 Task: Create Workspace Creative Writing Workspace description Monitor and track company industry disruptors and competitive threats. Workspace type Other
Action: Mouse moved to (355, 65)
Screenshot: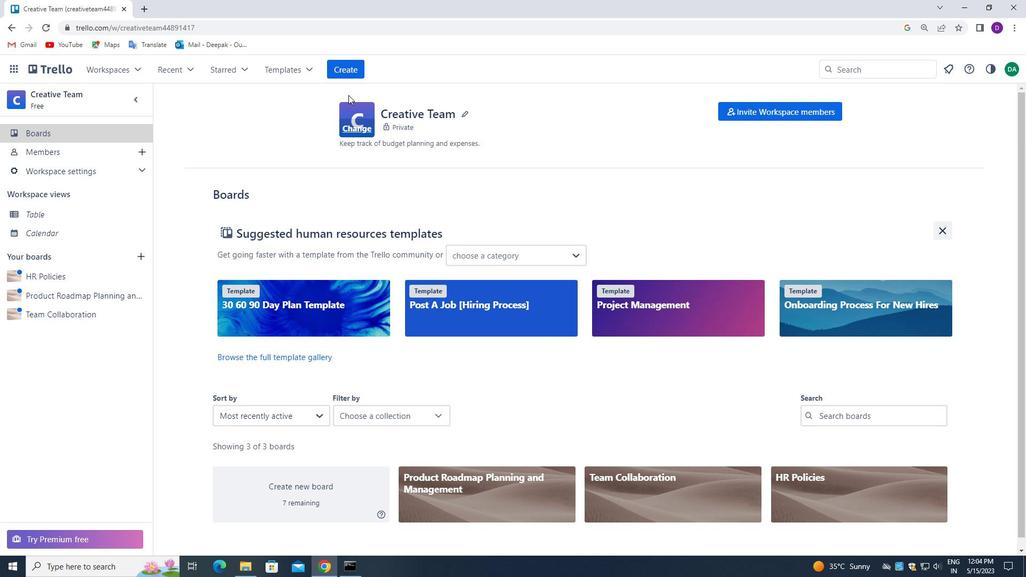 
Action: Mouse pressed left at (355, 65)
Screenshot: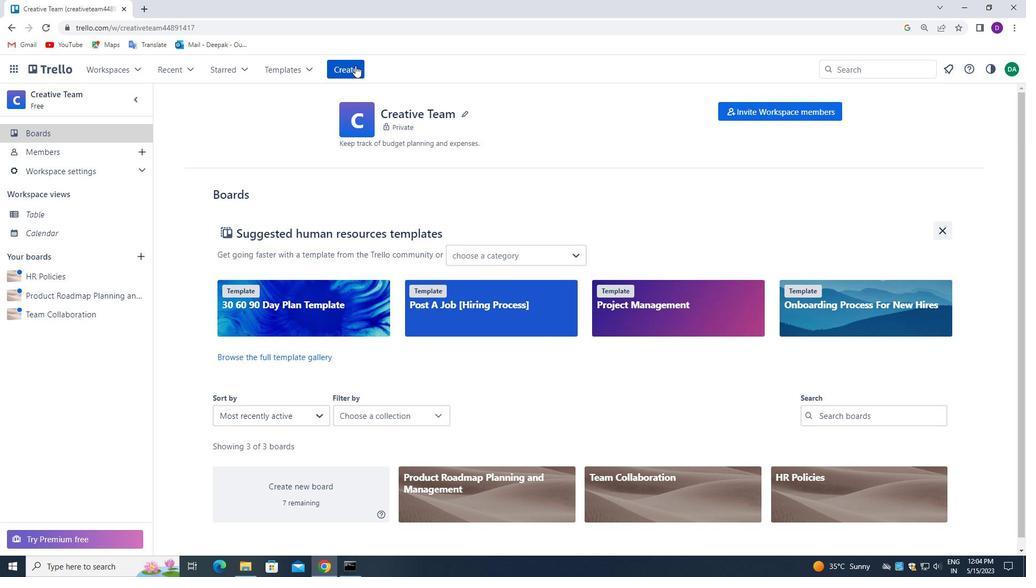 
Action: Mouse moved to (389, 199)
Screenshot: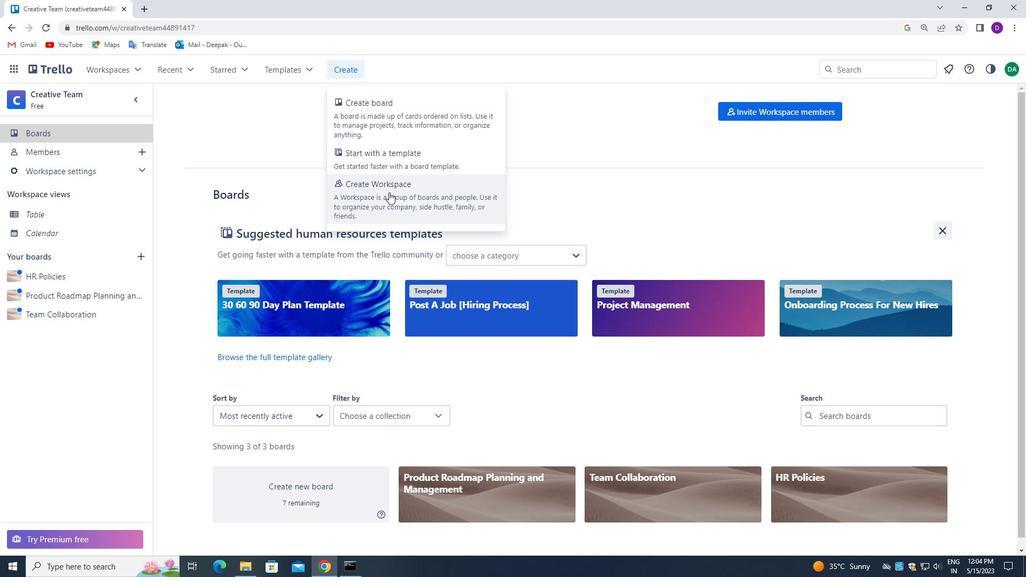 
Action: Mouse pressed left at (389, 199)
Screenshot: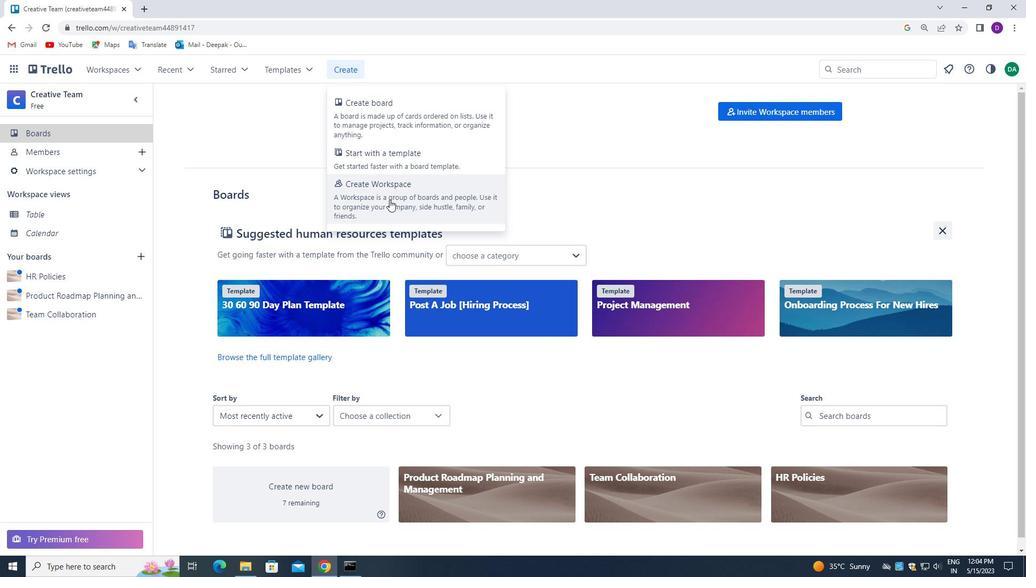 
Action: Mouse moved to (283, 222)
Screenshot: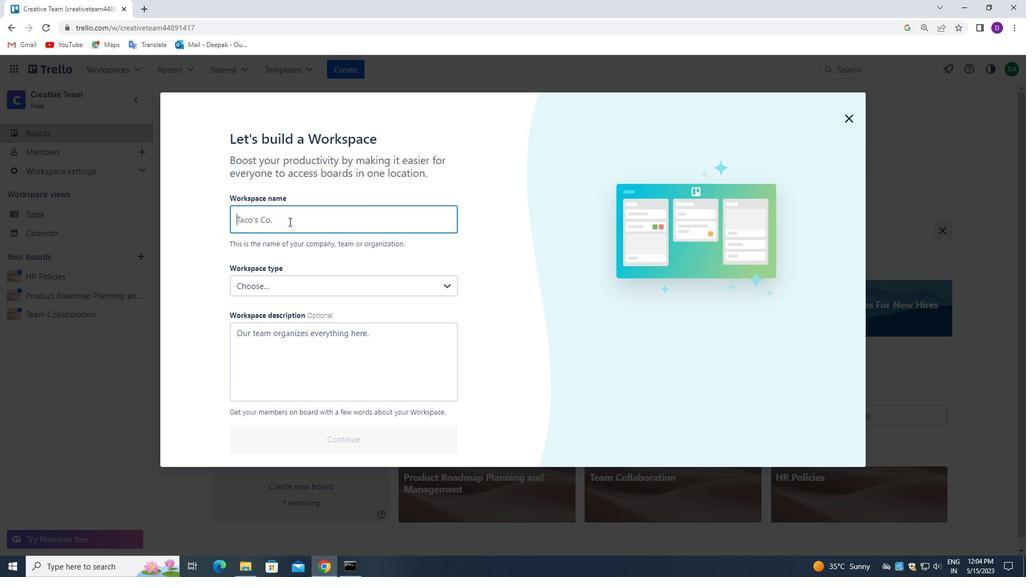 
Action: Mouse pressed left at (283, 222)
Screenshot: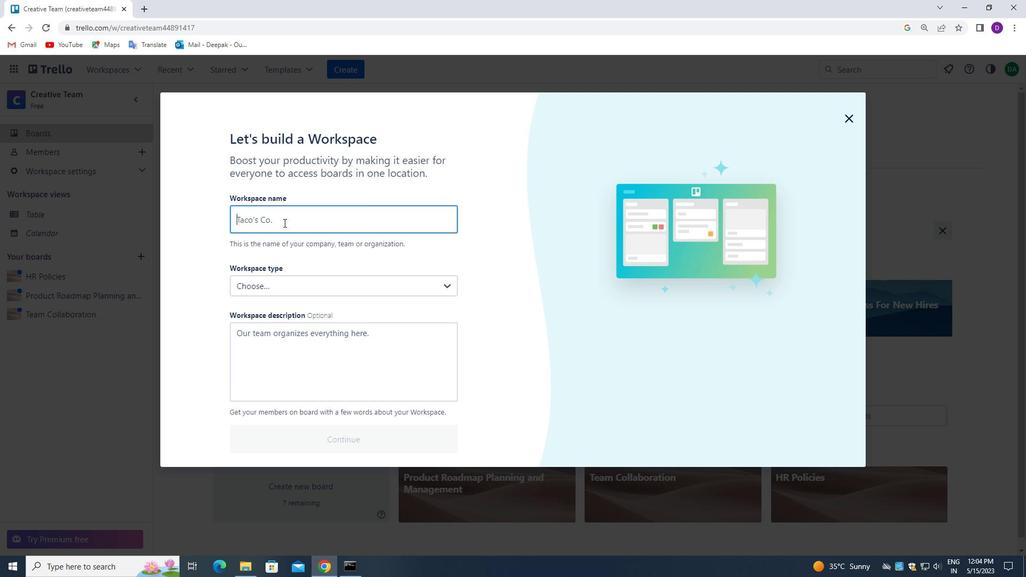 
Action: Key pressed <Key.shift>CRED<Key.backspace>ATIVE<Key.space><Key.shift>WRITING
Screenshot: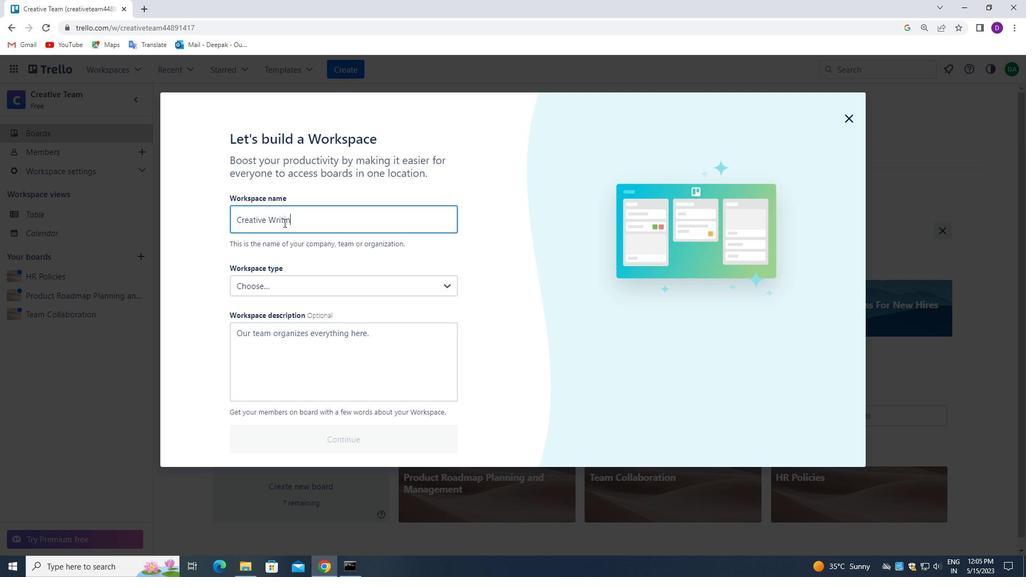 
Action: Mouse moved to (284, 336)
Screenshot: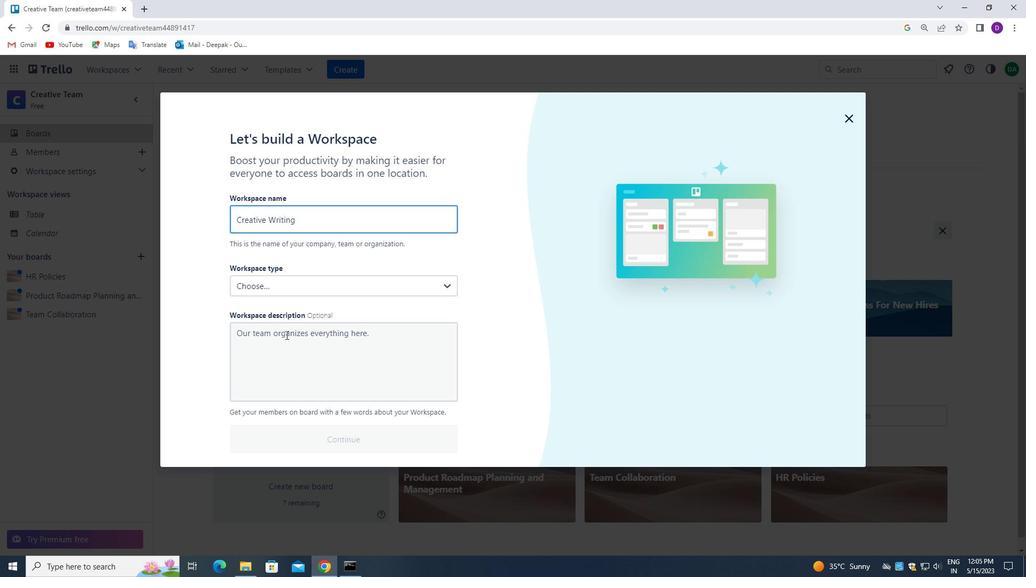 
Action: Mouse pressed left at (284, 336)
Screenshot: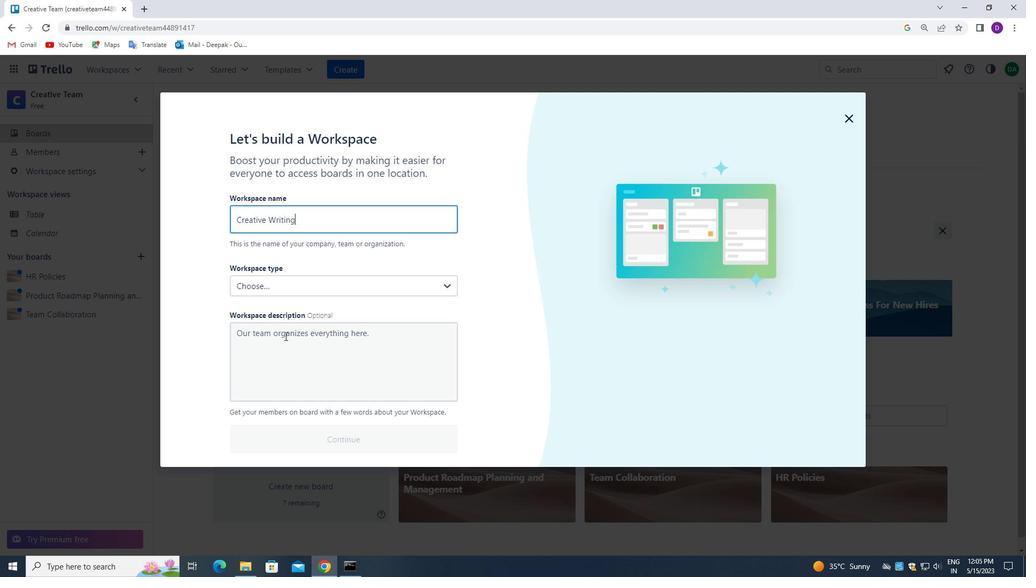 
Action: Mouse moved to (284, 336)
Screenshot: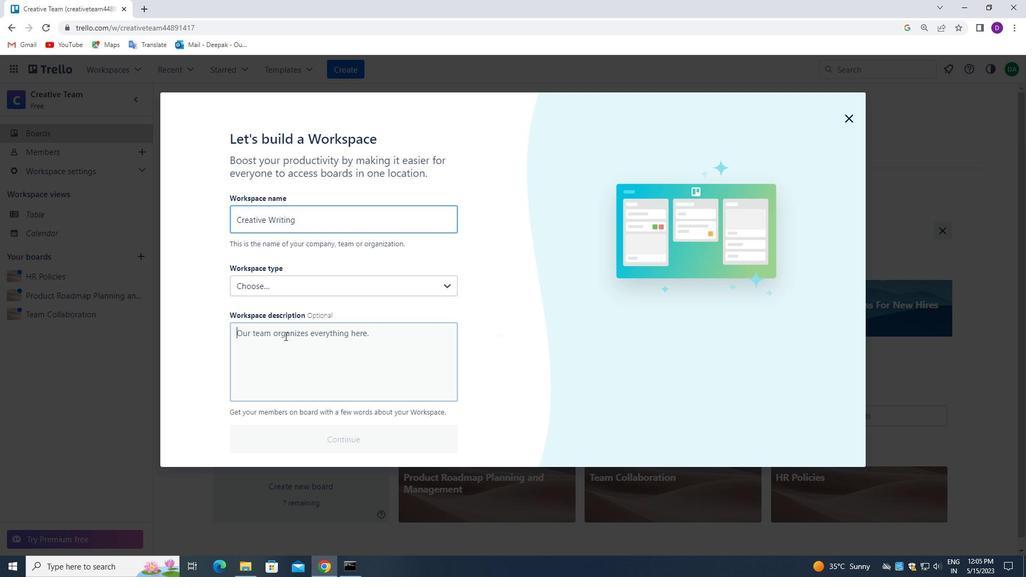 
Action: Key pressed <Key.shift>MONITOR<Key.space>AND<Key.space>TRACK<Key.space>COMPANY<Key.space>INDUSTRY<Key.space>DISRUO<Key.backspace>PTORS<Key.space>AND<Key.space>COMPETITIVE<Key.space>THREATS.
Screenshot: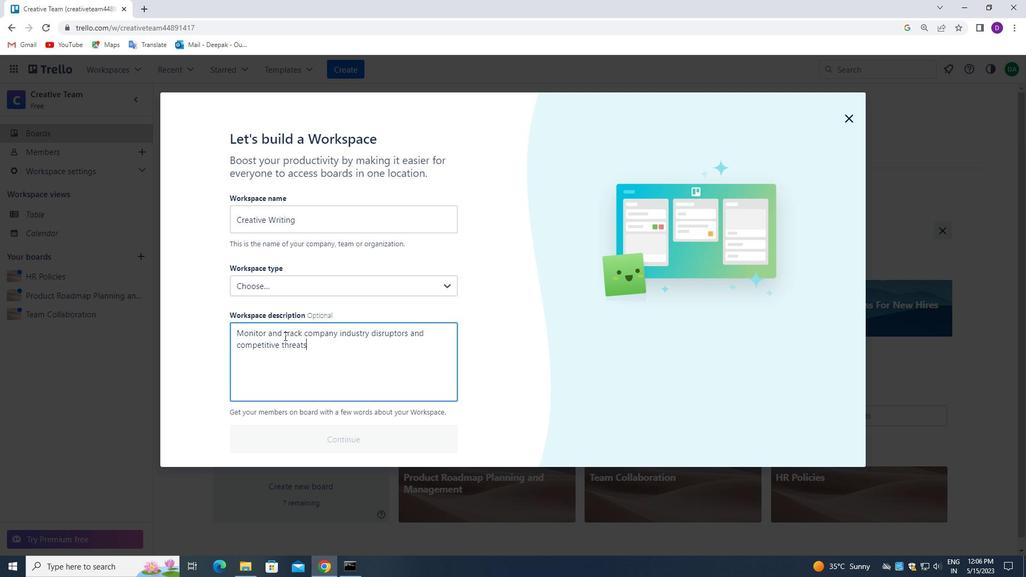 
Action: Mouse moved to (328, 272)
Screenshot: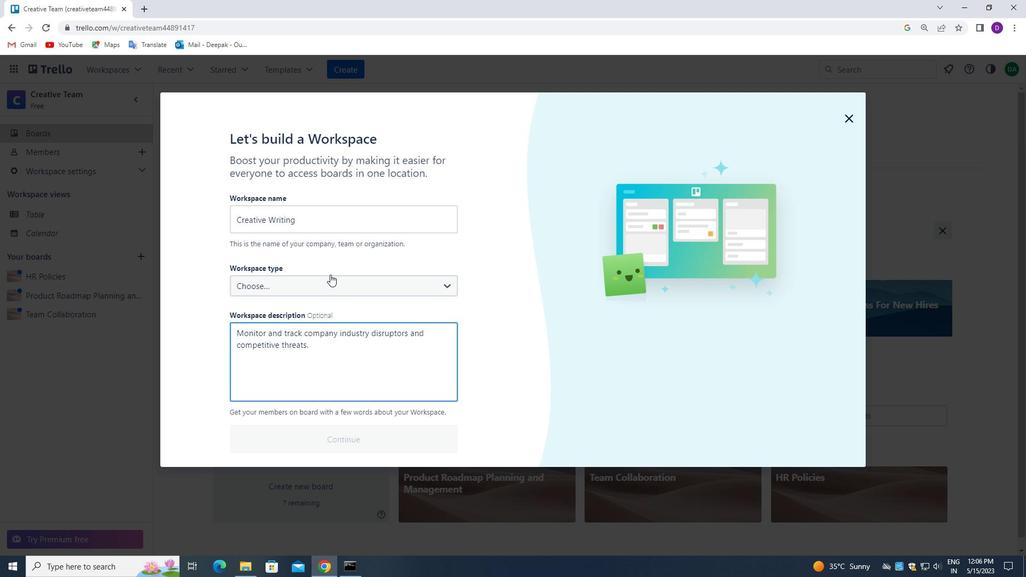 
Action: Mouse pressed left at (328, 272)
Screenshot: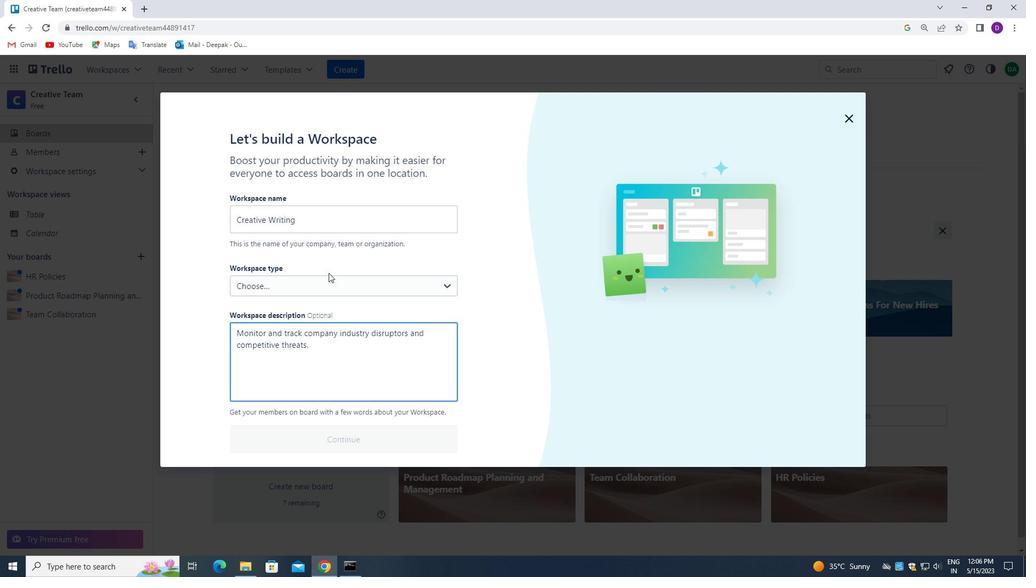
Action: Mouse moved to (326, 281)
Screenshot: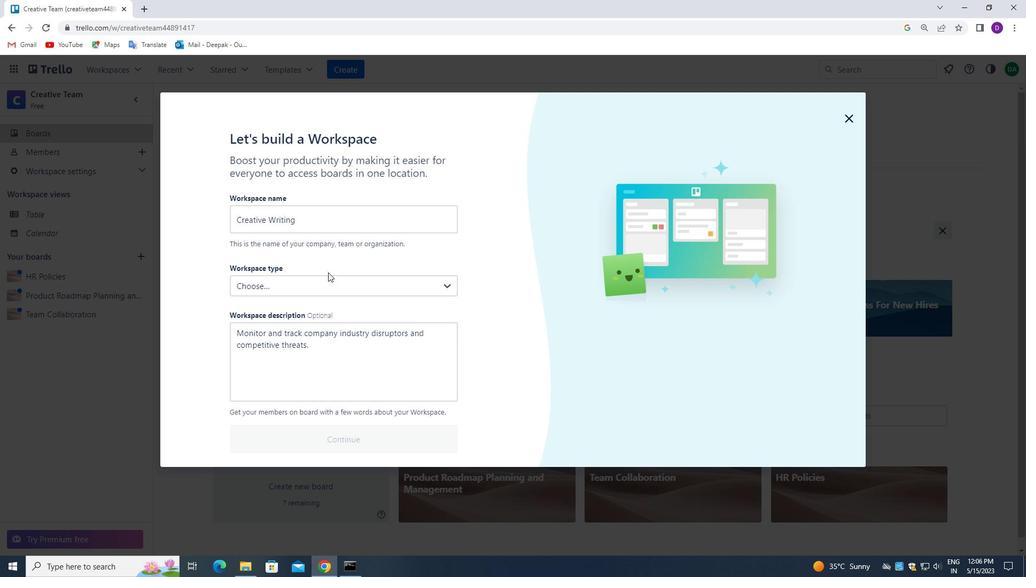 
Action: Mouse pressed left at (326, 281)
Screenshot: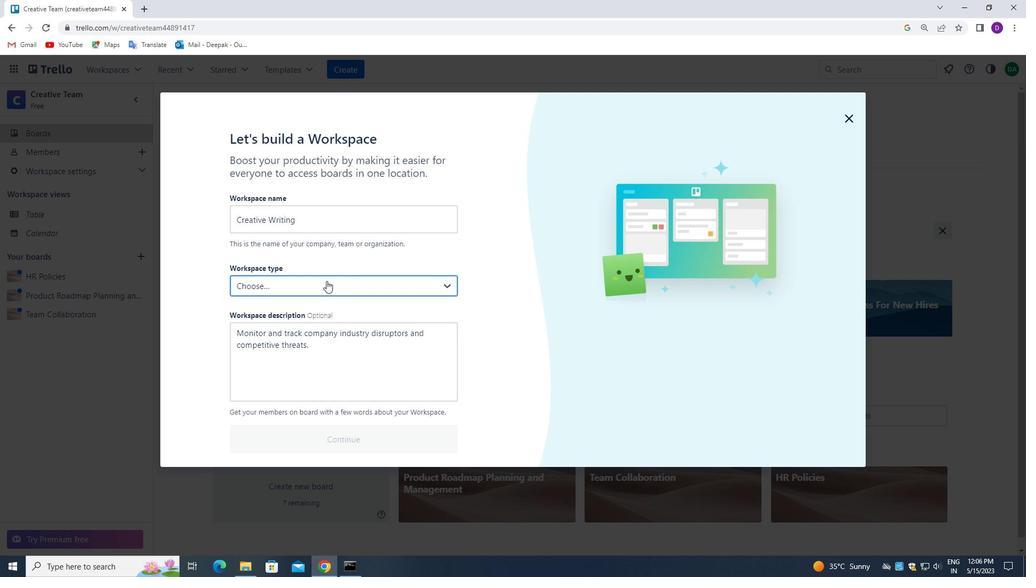 
Action: Mouse moved to (277, 444)
Screenshot: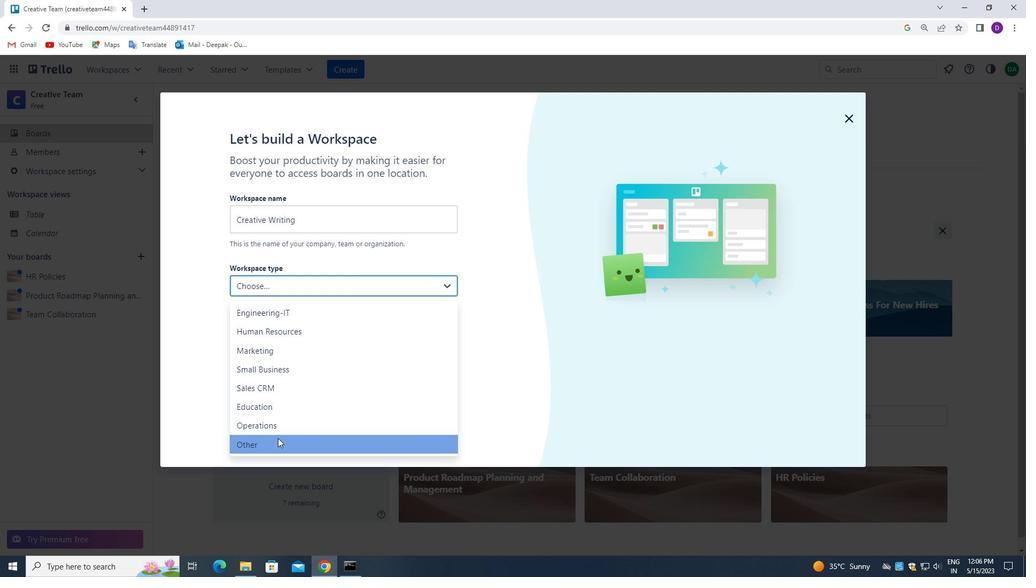 
Action: Mouse pressed left at (277, 444)
Screenshot: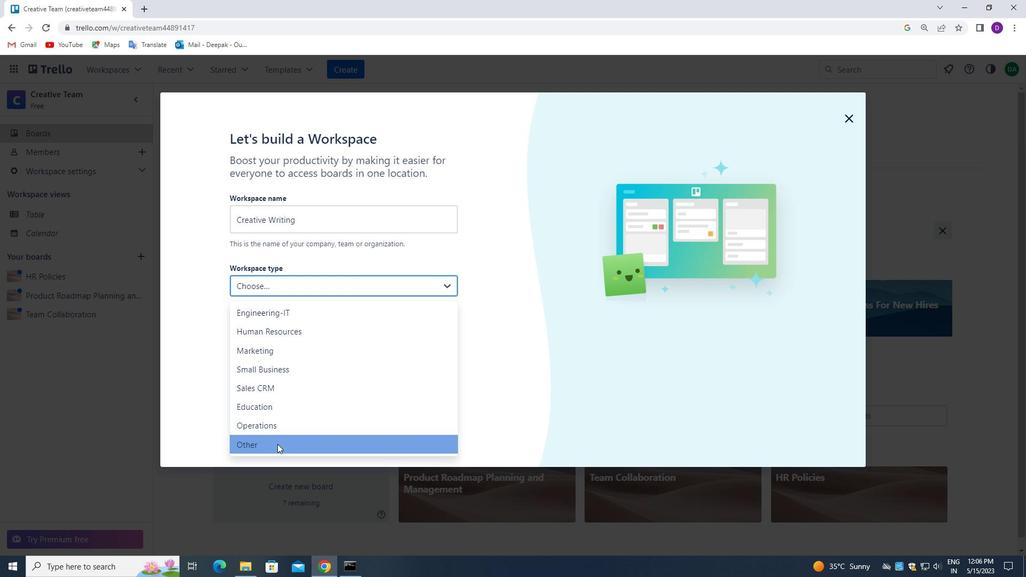 
Action: Mouse moved to (281, 439)
Screenshot: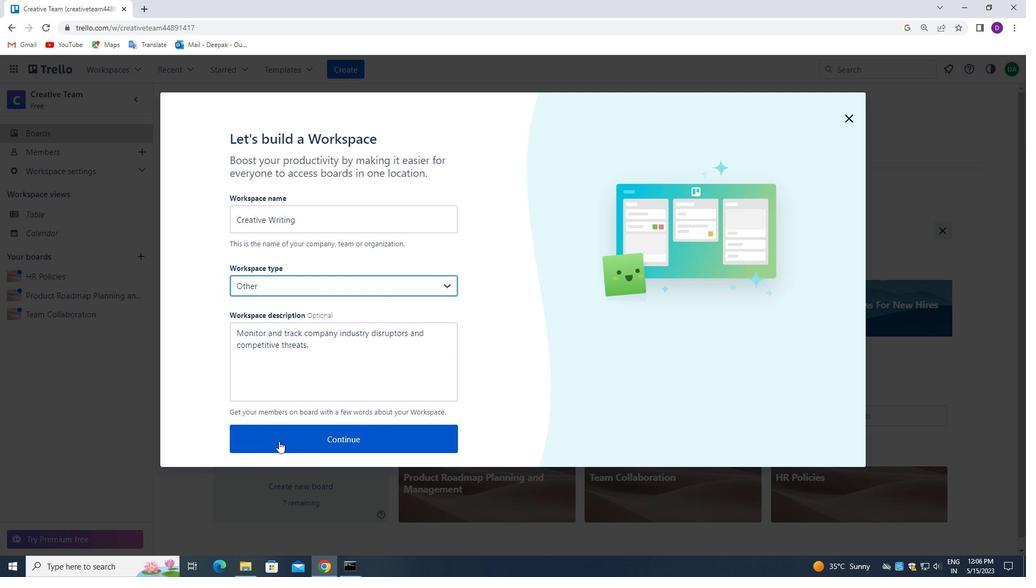 
Action: Mouse pressed left at (281, 439)
Screenshot: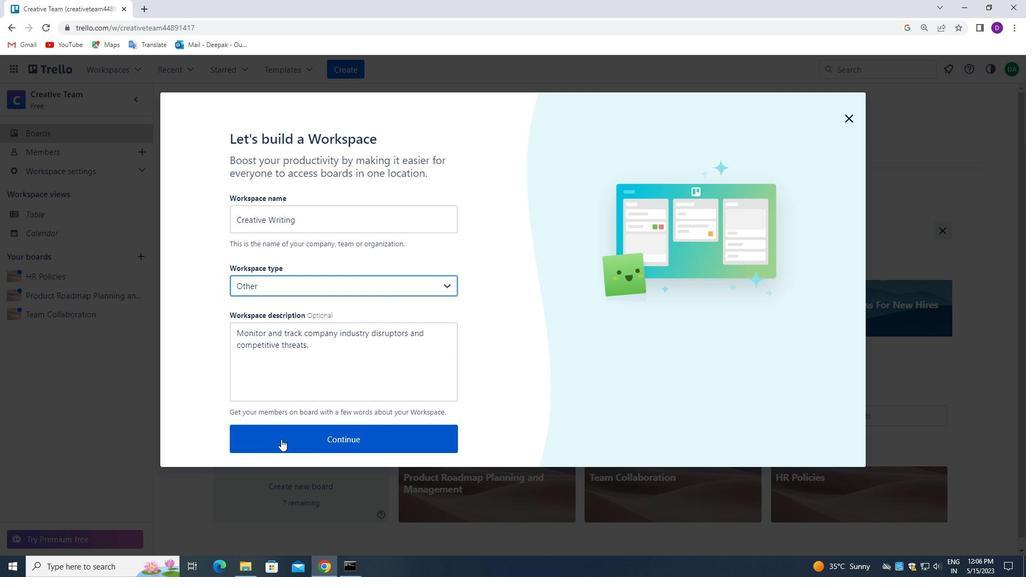 
Action: Mouse moved to (849, 115)
Screenshot: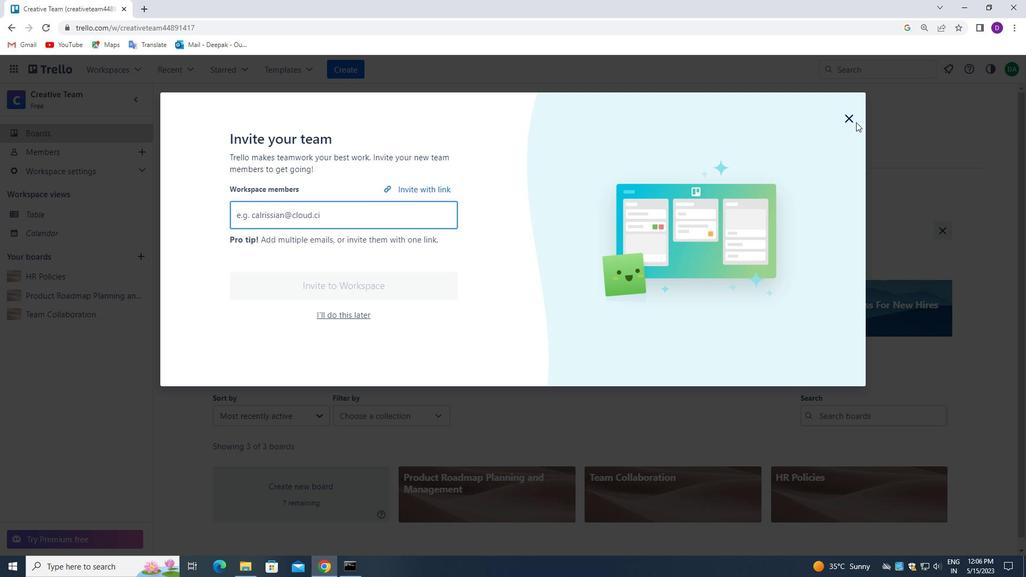 
Action: Mouse pressed left at (849, 115)
Screenshot: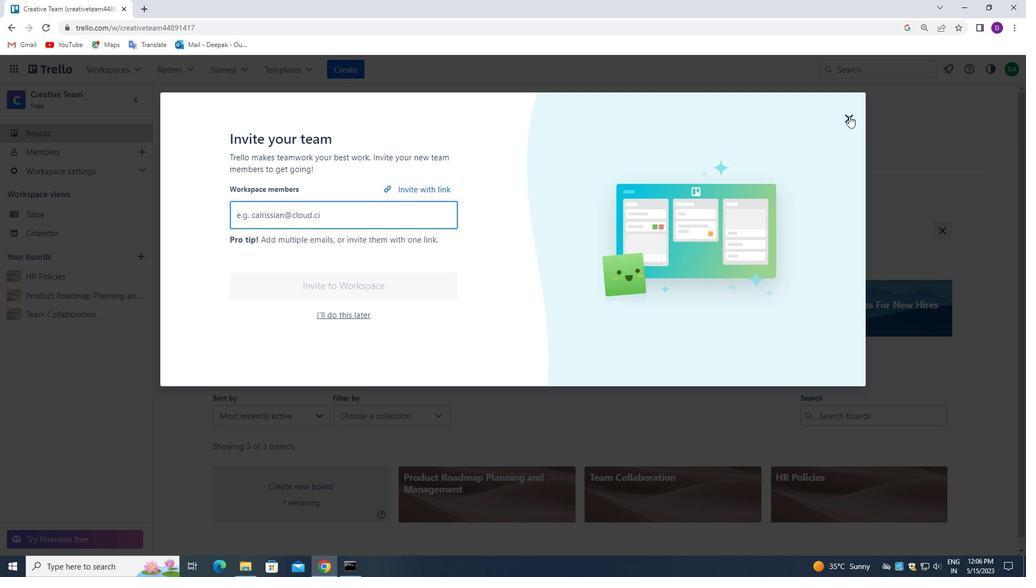 
Action: Mouse moved to (60, 129)
Screenshot: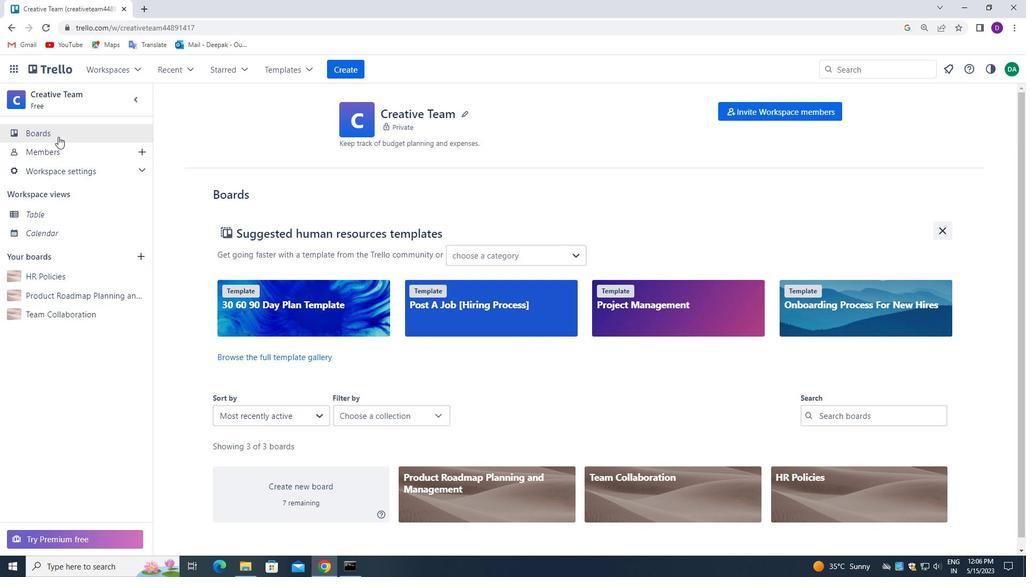 
Action: Mouse pressed left at (60, 129)
Screenshot: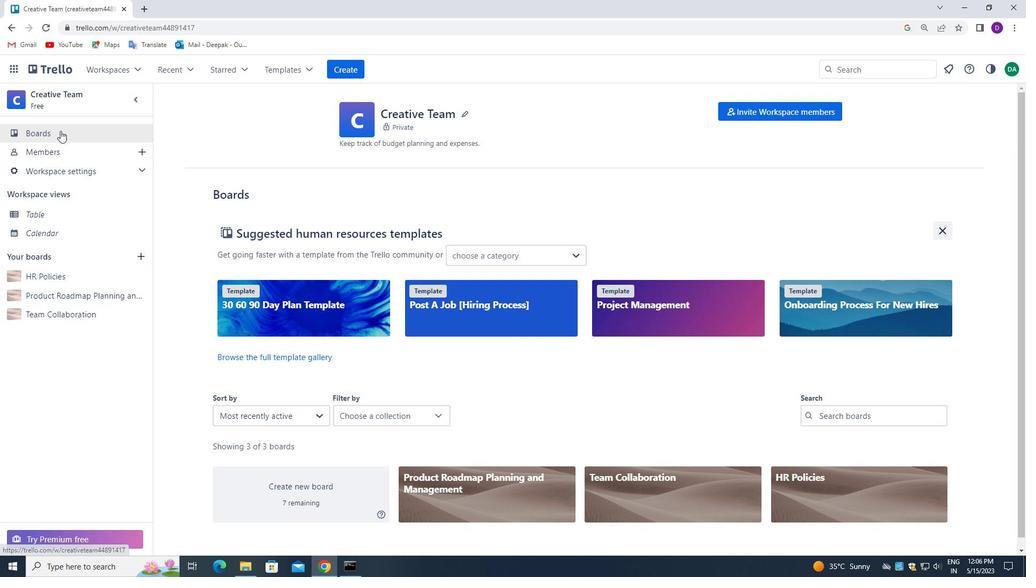 
